 Task: Add All Terrain Latex Free Sheer Bandages to the cart.
Action: Mouse moved to (271, 121)
Screenshot: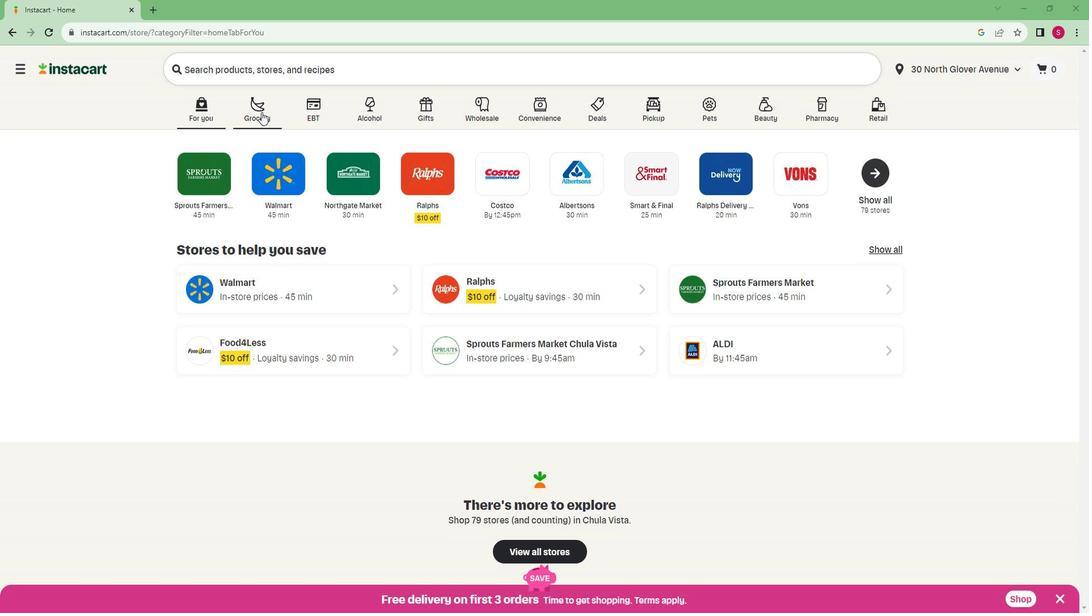 
Action: Mouse pressed left at (271, 121)
Screenshot: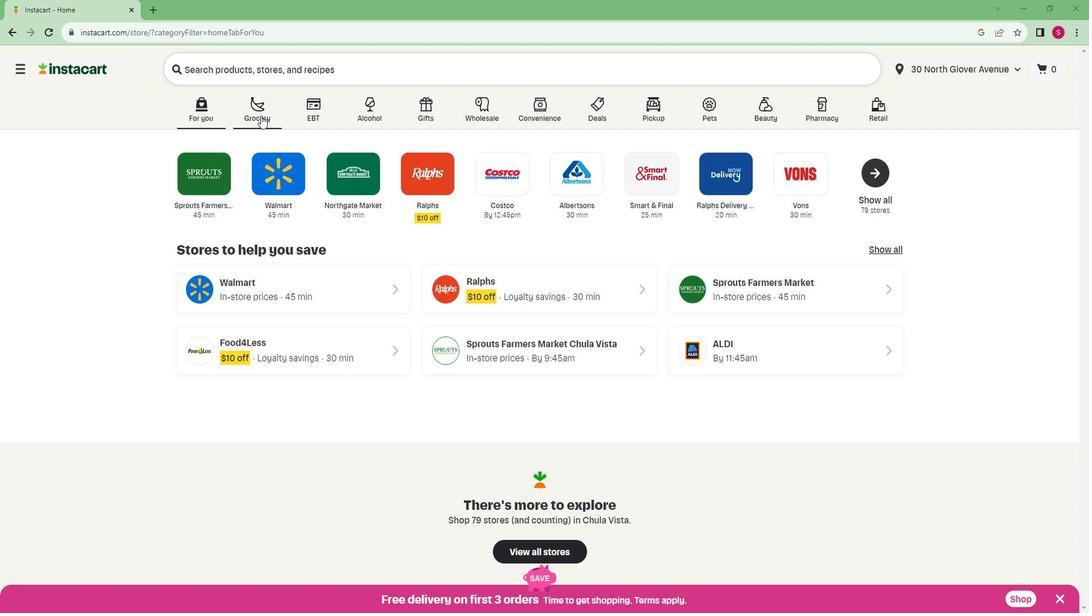 
Action: Mouse moved to (242, 317)
Screenshot: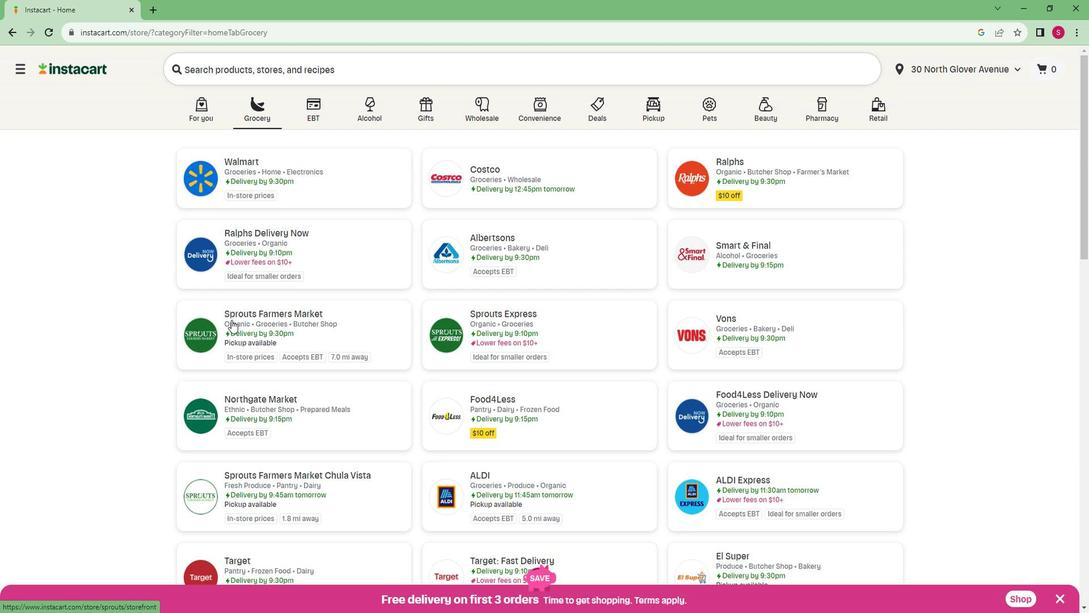 
Action: Mouse pressed left at (242, 317)
Screenshot: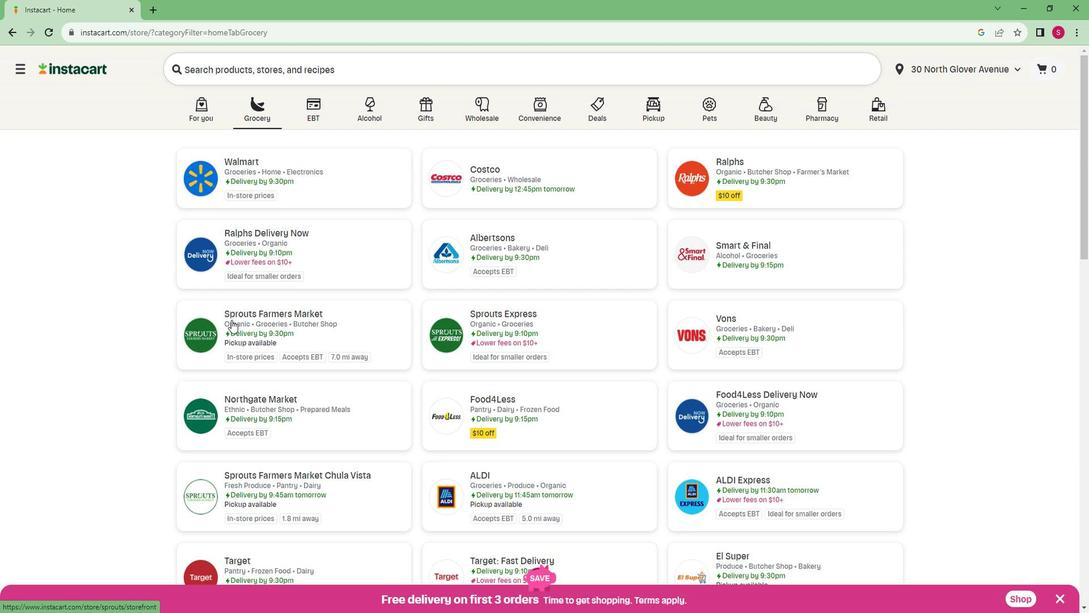 
Action: Mouse moved to (60, 458)
Screenshot: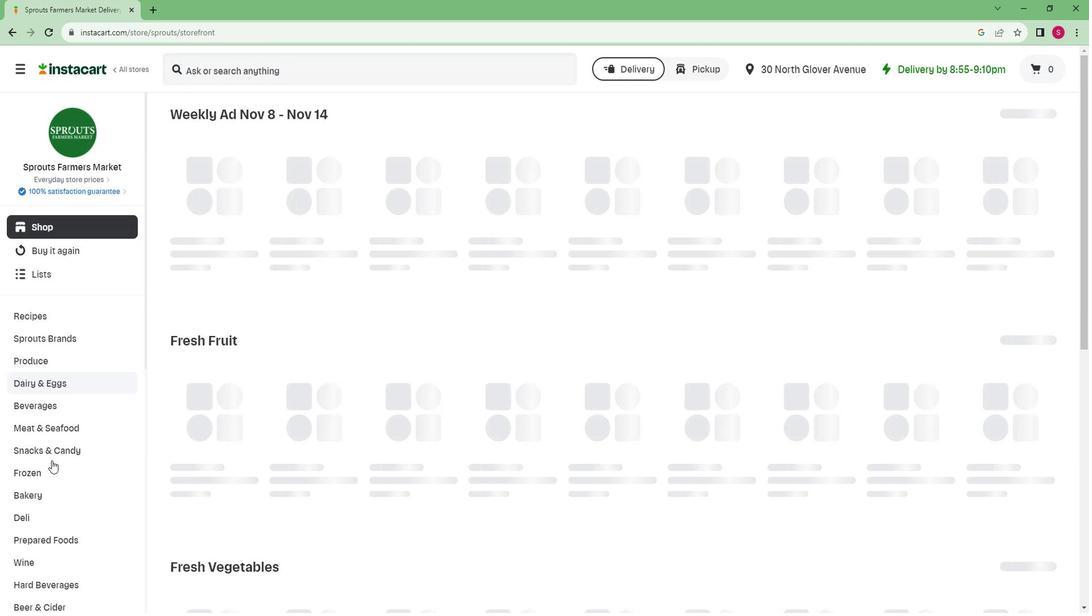
Action: Mouse scrolled (60, 457) with delta (0, 0)
Screenshot: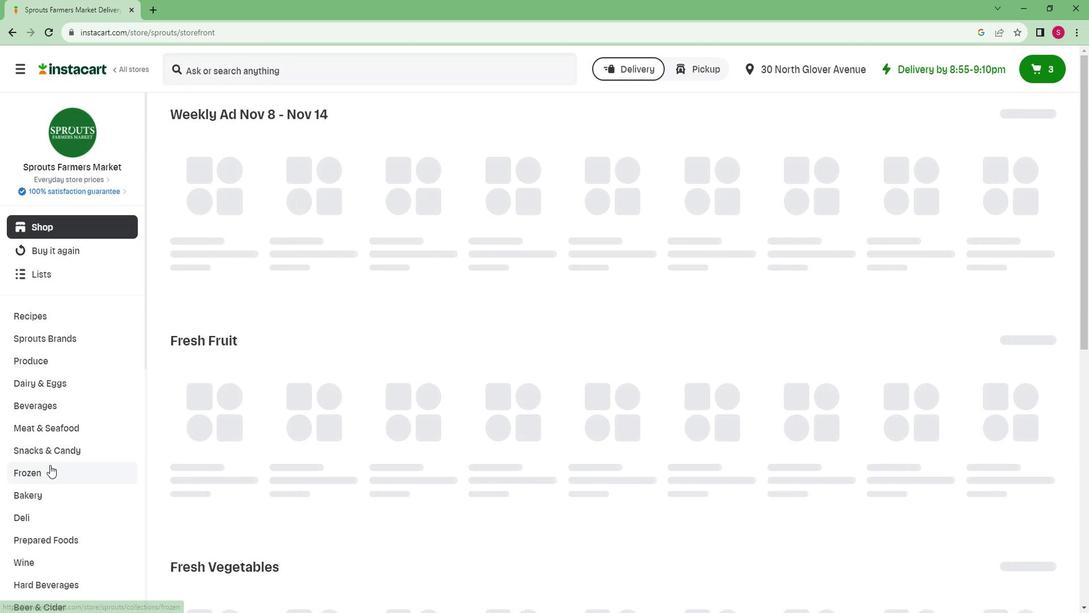
Action: Mouse scrolled (60, 457) with delta (0, 0)
Screenshot: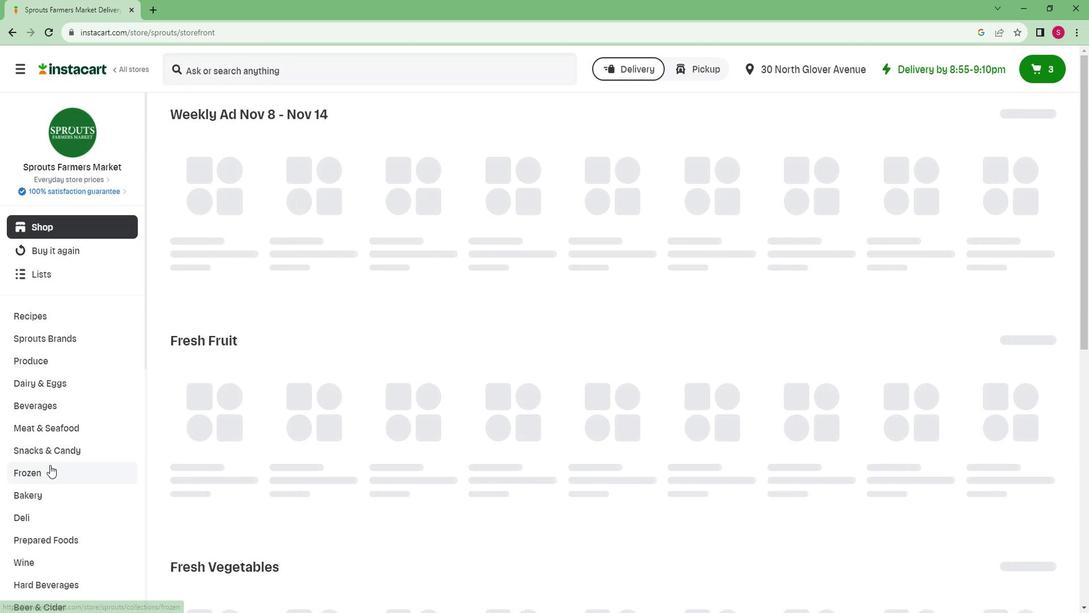
Action: Mouse scrolled (60, 457) with delta (0, 0)
Screenshot: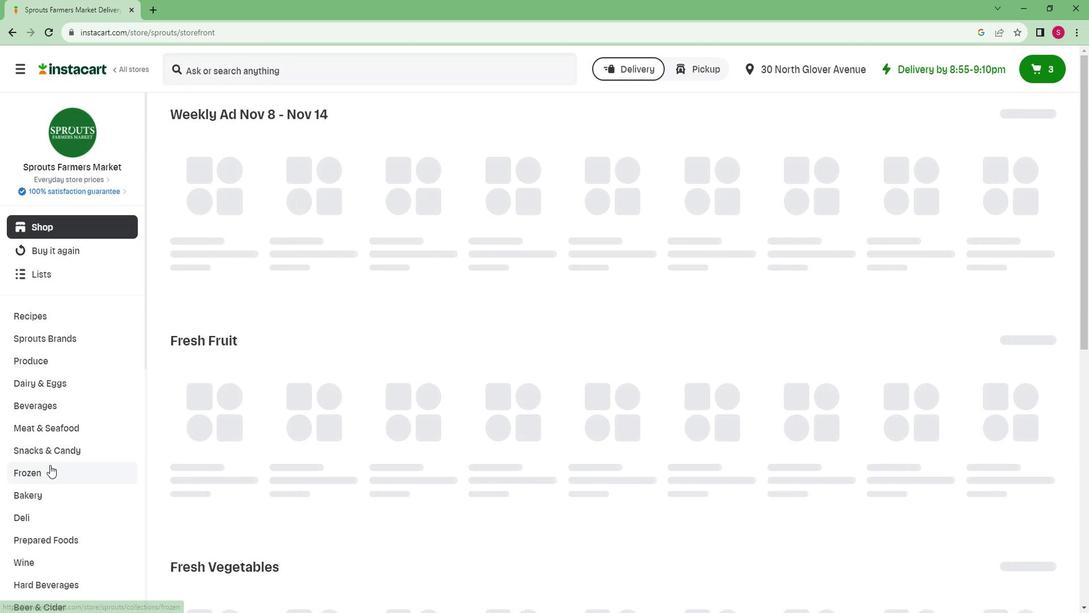 
Action: Mouse scrolled (60, 457) with delta (0, 0)
Screenshot: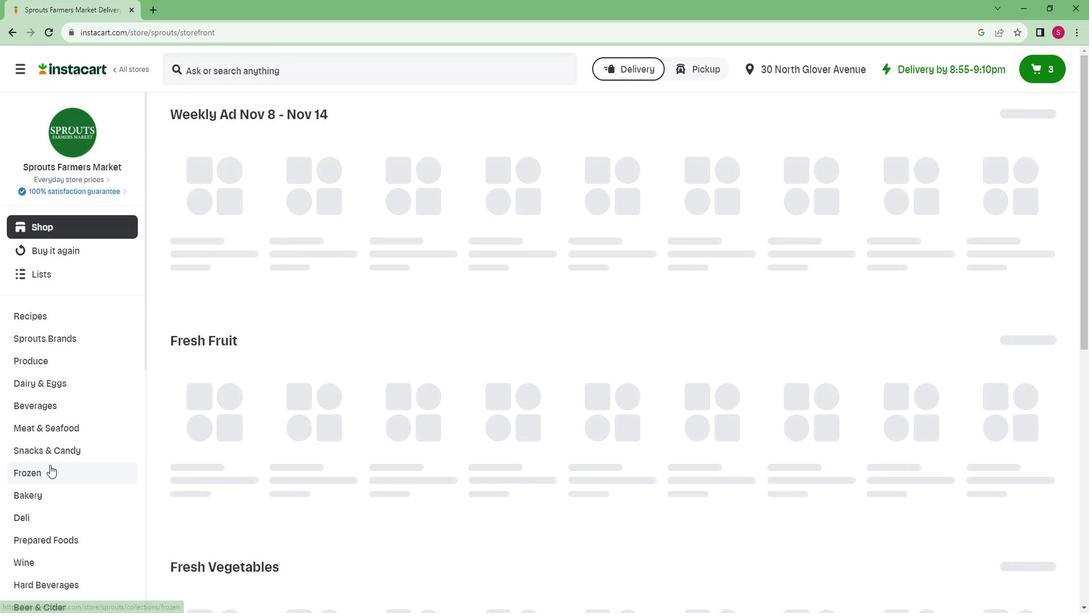 
Action: Mouse scrolled (60, 457) with delta (0, 0)
Screenshot: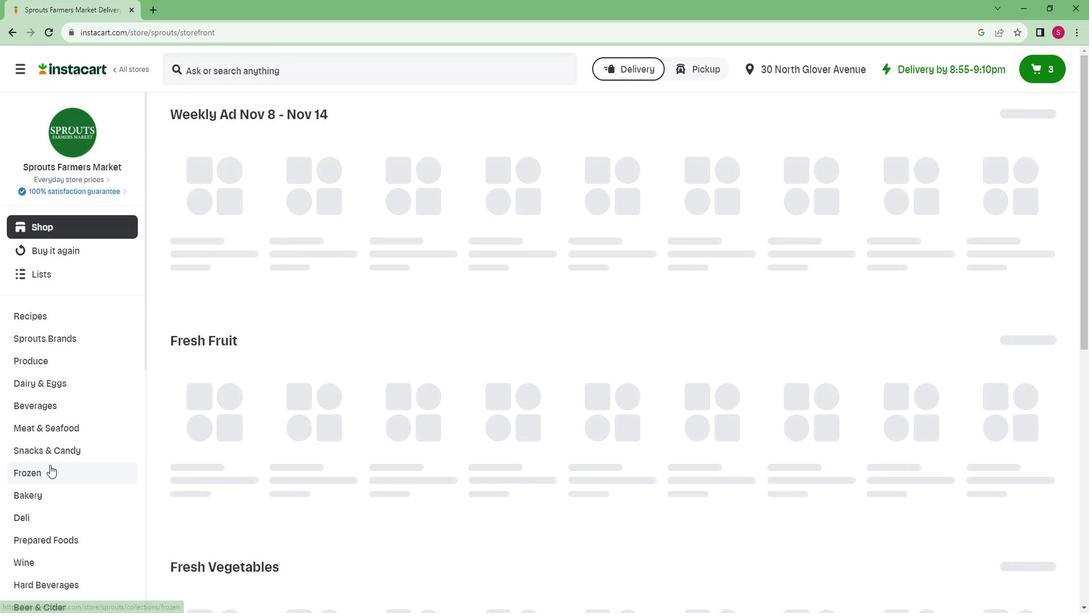 
Action: Mouse scrolled (60, 457) with delta (0, 0)
Screenshot: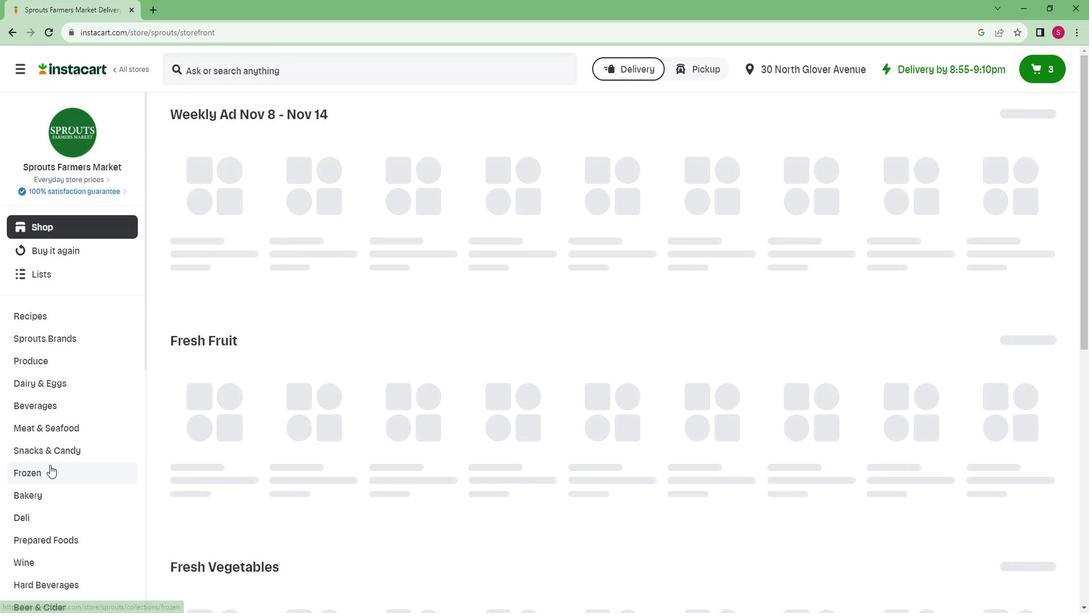 
Action: Mouse scrolled (60, 457) with delta (0, 0)
Screenshot: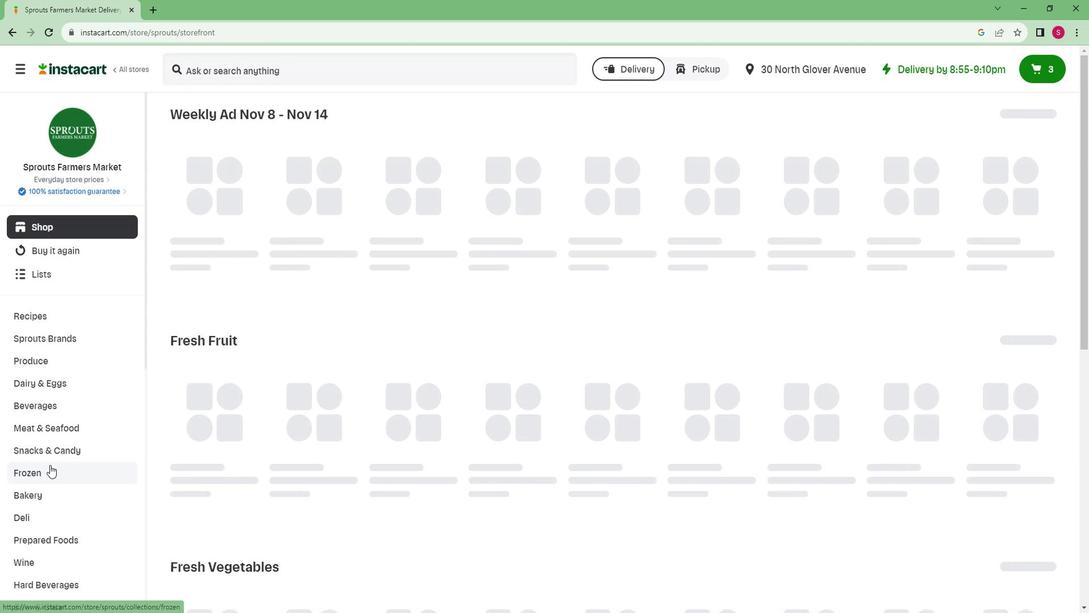 
Action: Mouse scrolled (60, 457) with delta (0, 0)
Screenshot: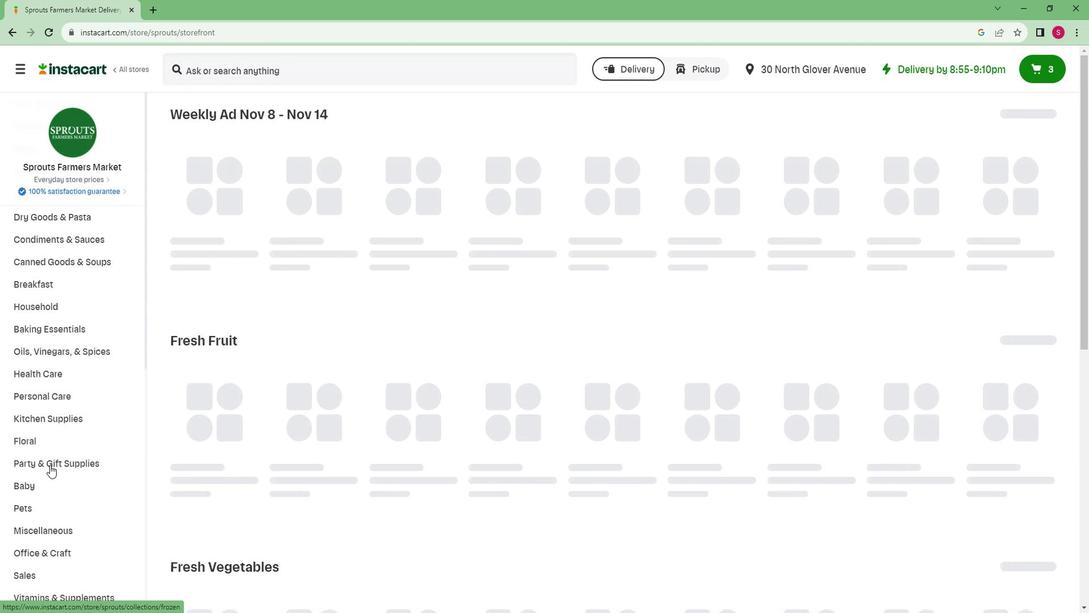 
Action: Mouse scrolled (60, 456) with delta (0, -1)
Screenshot: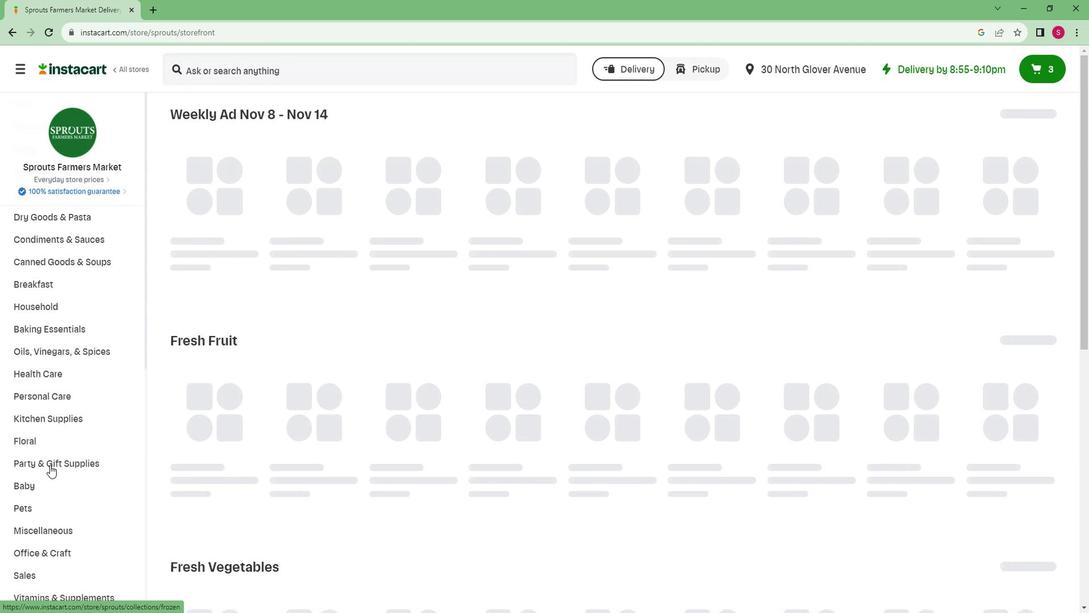 
Action: Mouse scrolled (60, 457) with delta (0, 0)
Screenshot: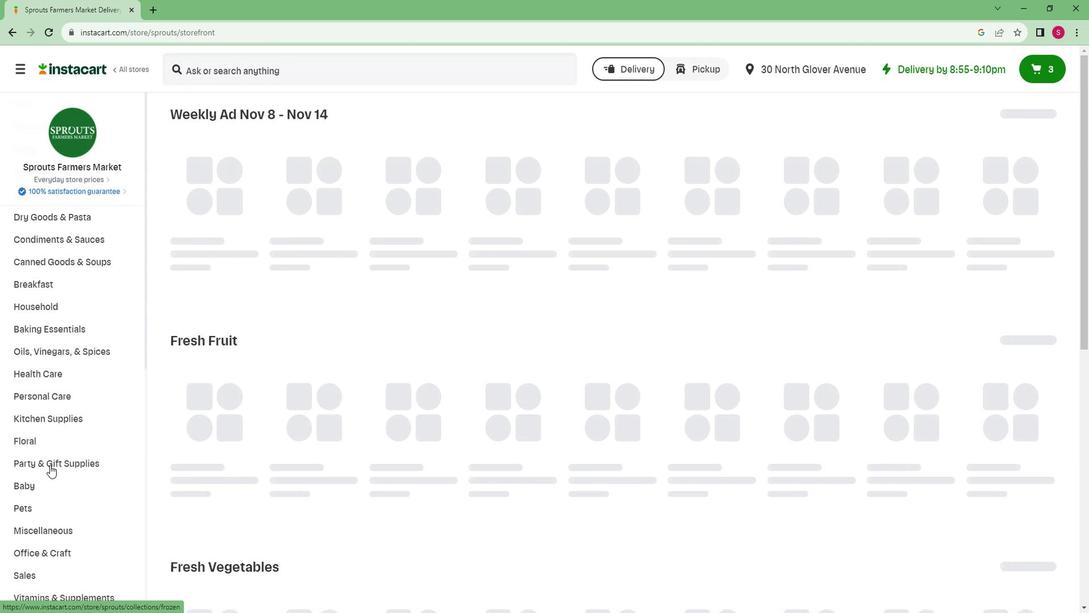 
Action: Mouse scrolled (60, 457) with delta (0, 0)
Screenshot: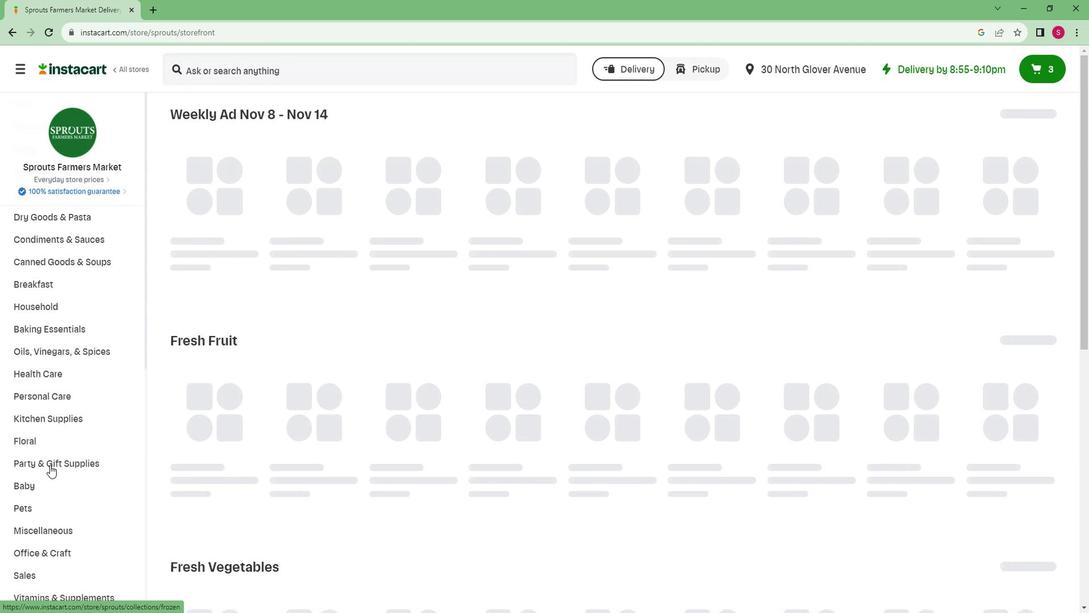 
Action: Mouse scrolled (60, 457) with delta (0, 0)
Screenshot: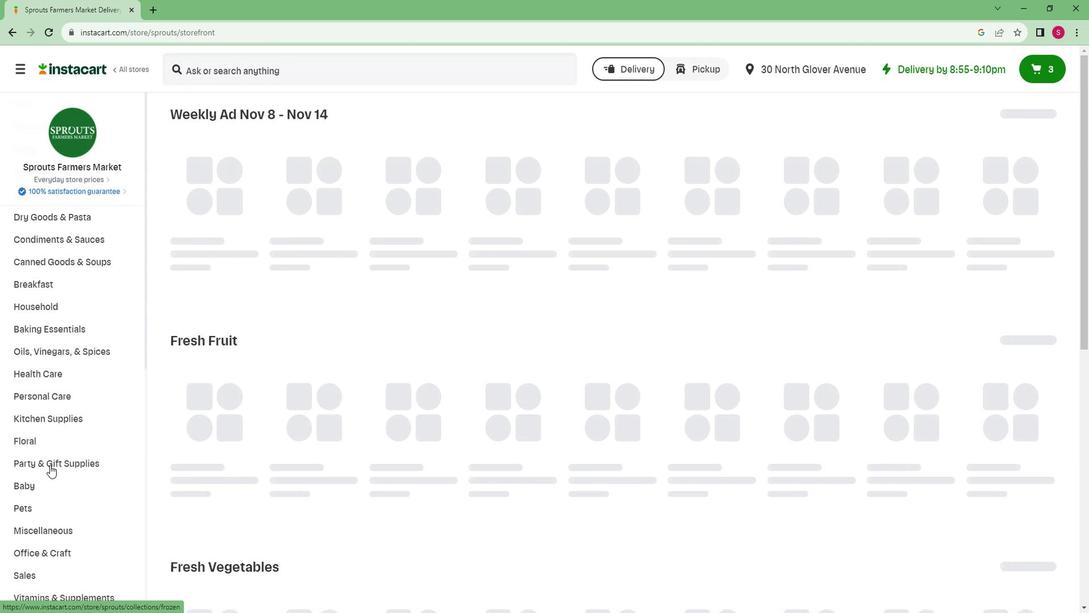 
Action: Mouse moved to (60, 458)
Screenshot: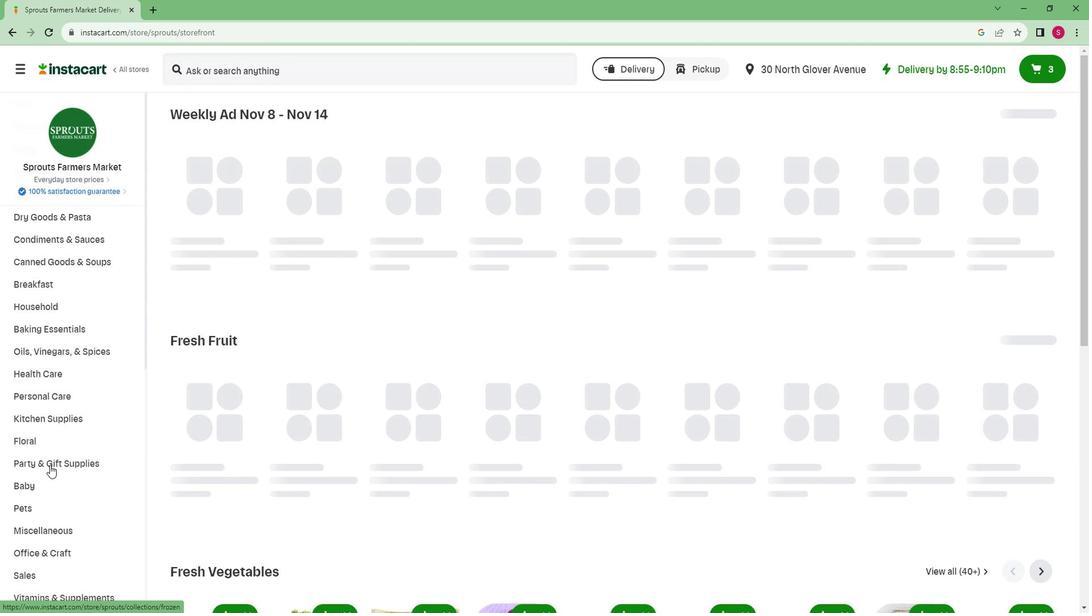 
Action: Mouse scrolled (60, 457) with delta (0, 0)
Screenshot: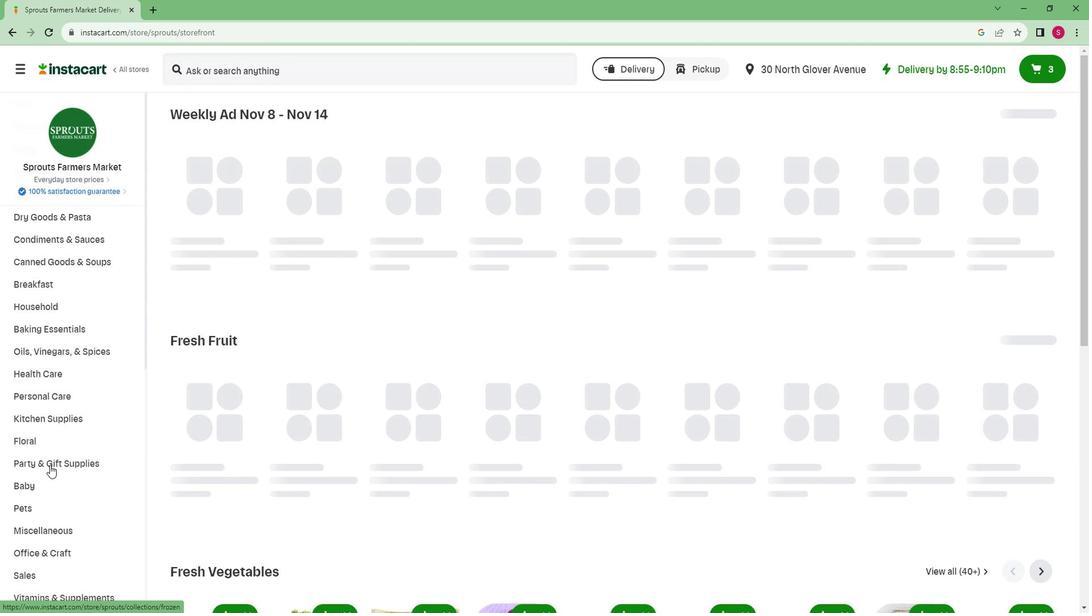 
Action: Mouse moved to (43, 506)
Screenshot: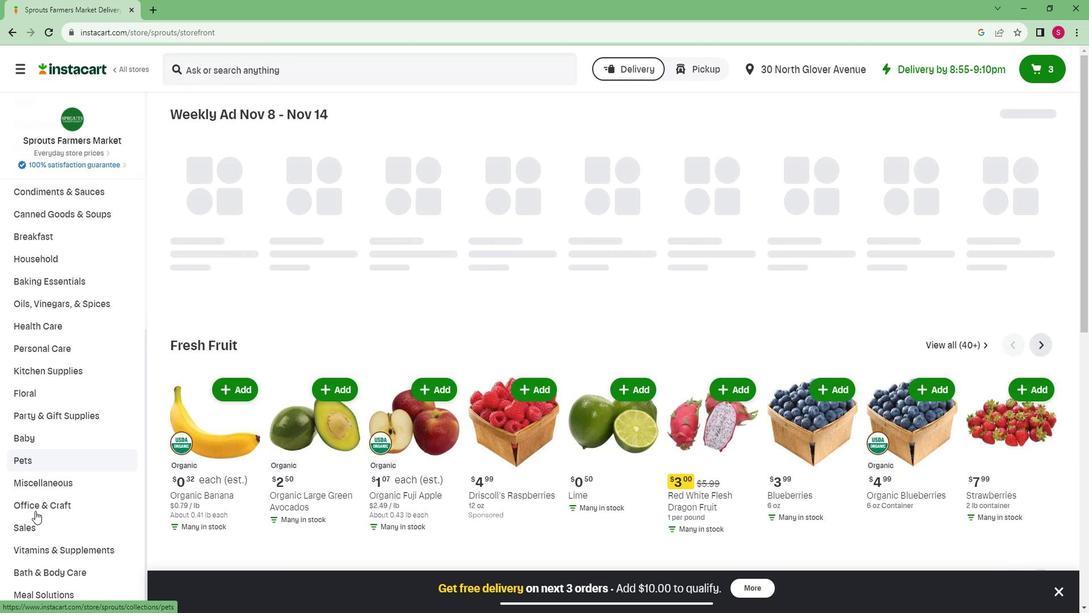 
Action: Mouse scrolled (43, 506) with delta (0, 0)
Screenshot: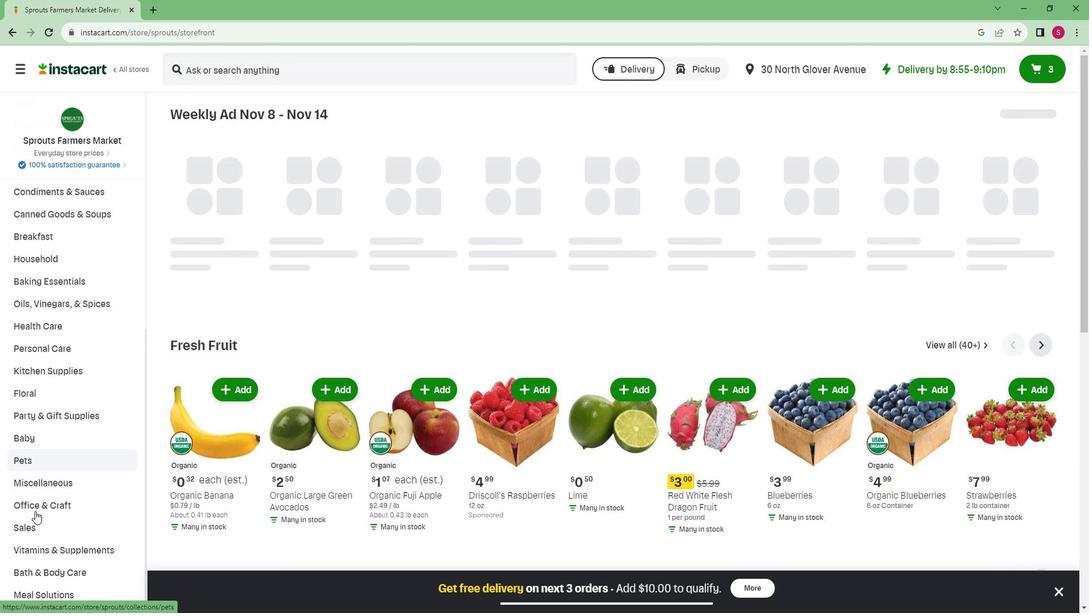 
Action: Mouse scrolled (43, 506) with delta (0, 0)
Screenshot: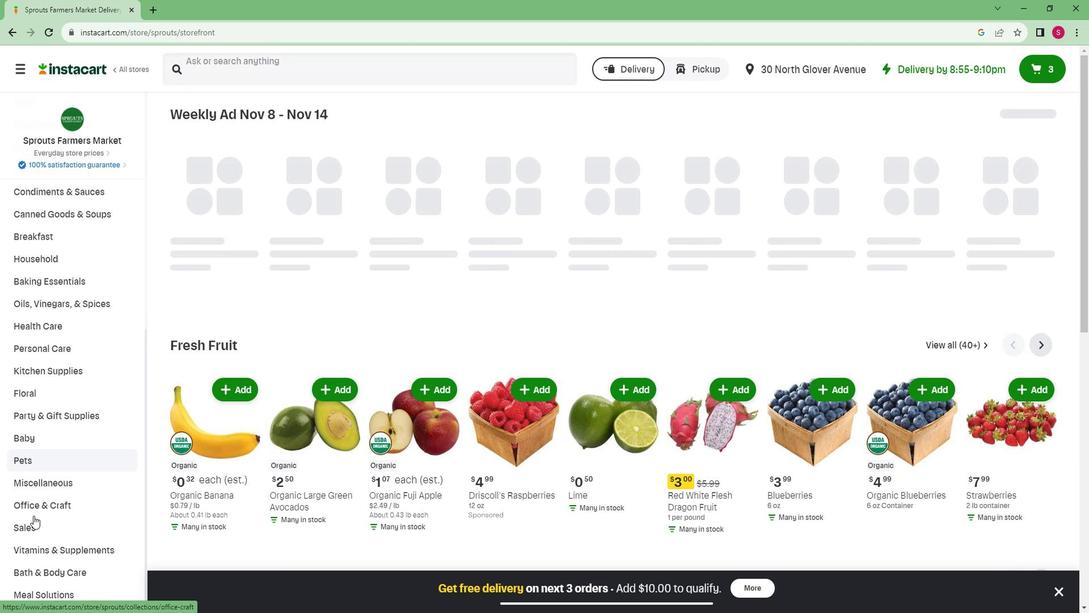 
Action: Mouse moved to (30, 556)
Screenshot: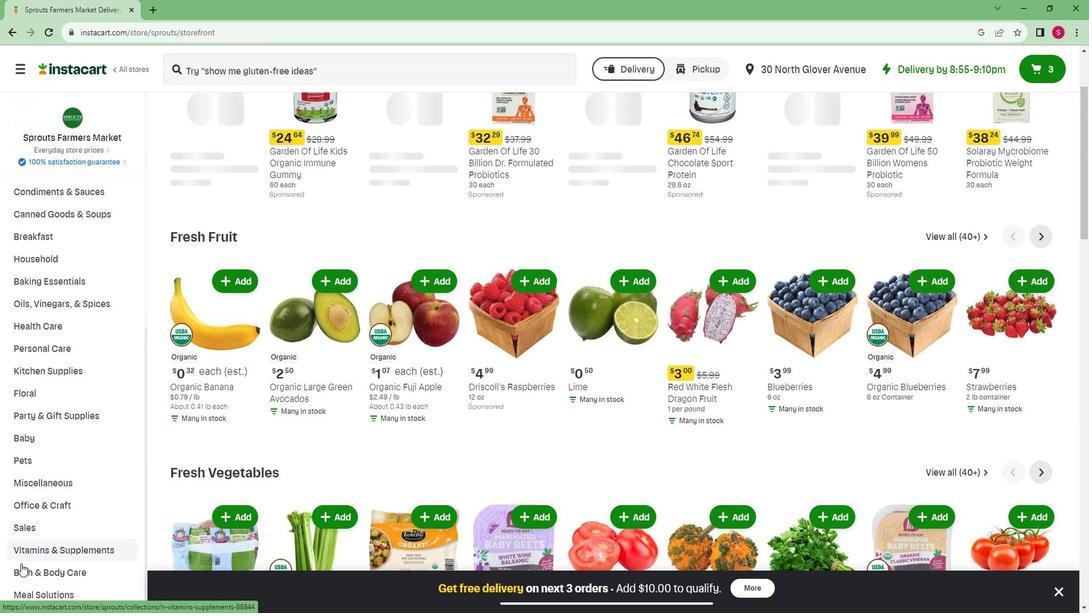 
Action: Mouse pressed left at (30, 556)
Screenshot: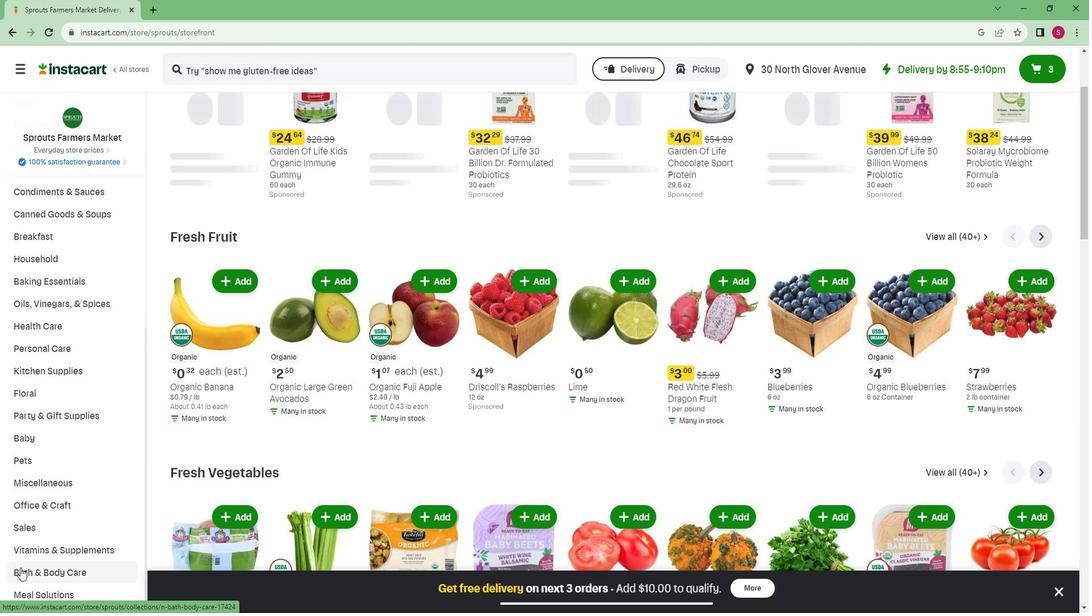 
Action: Mouse moved to (49, 527)
Screenshot: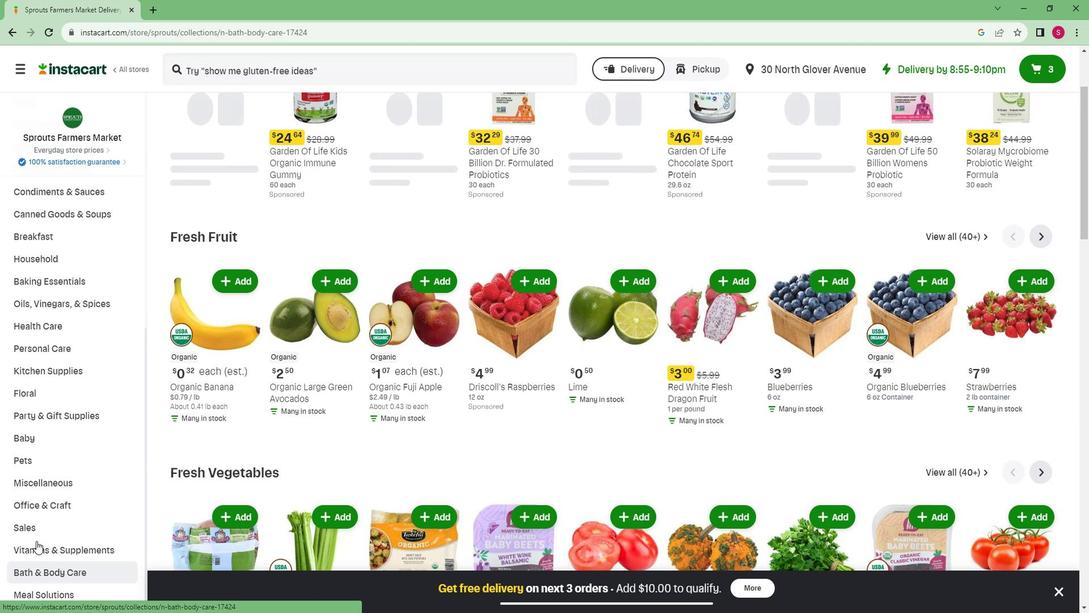 
Action: Mouse scrolled (49, 527) with delta (0, 0)
Screenshot: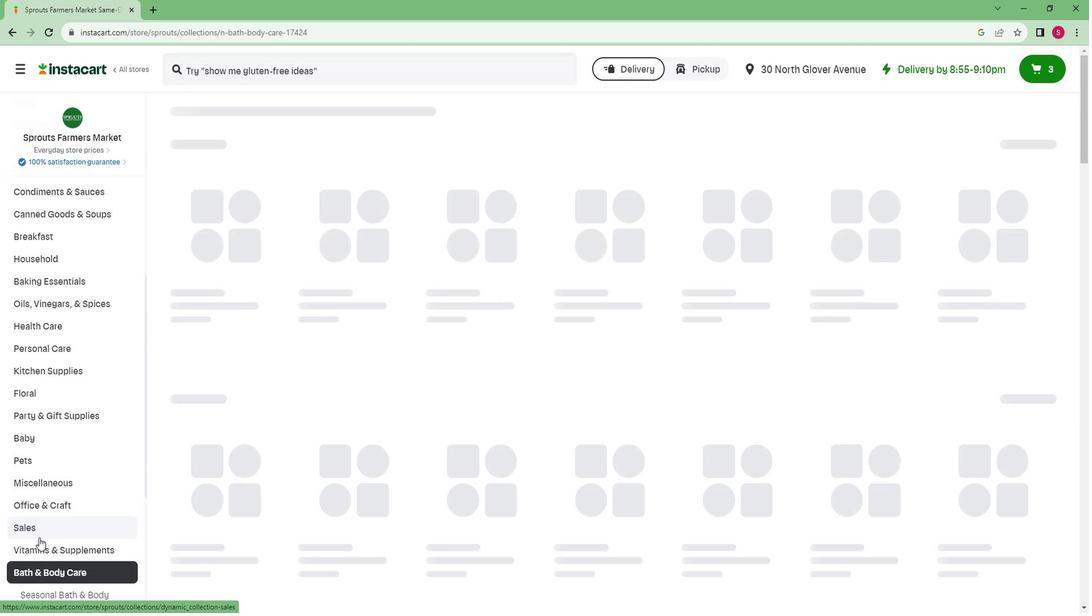 
Action: Mouse scrolled (49, 527) with delta (0, 0)
Screenshot: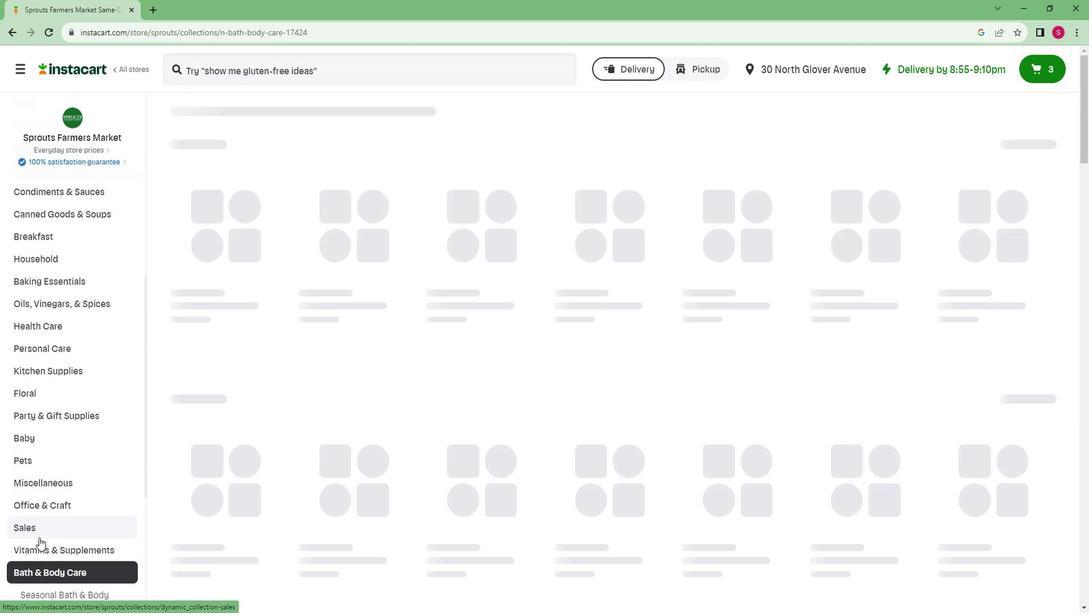 
Action: Mouse scrolled (49, 527) with delta (0, 0)
Screenshot: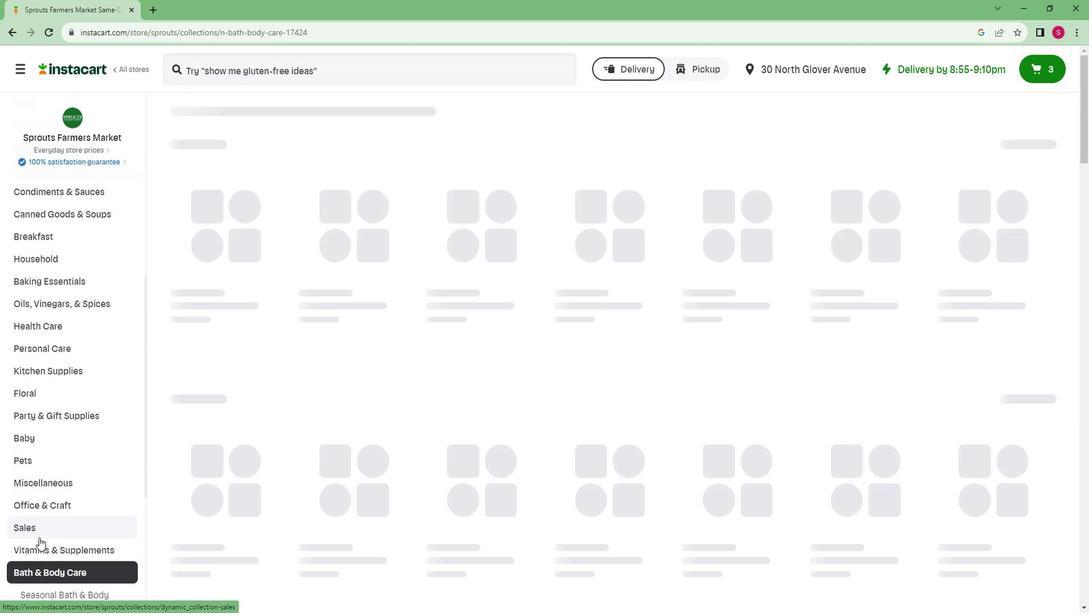 
Action: Mouse scrolled (49, 527) with delta (0, 0)
Screenshot: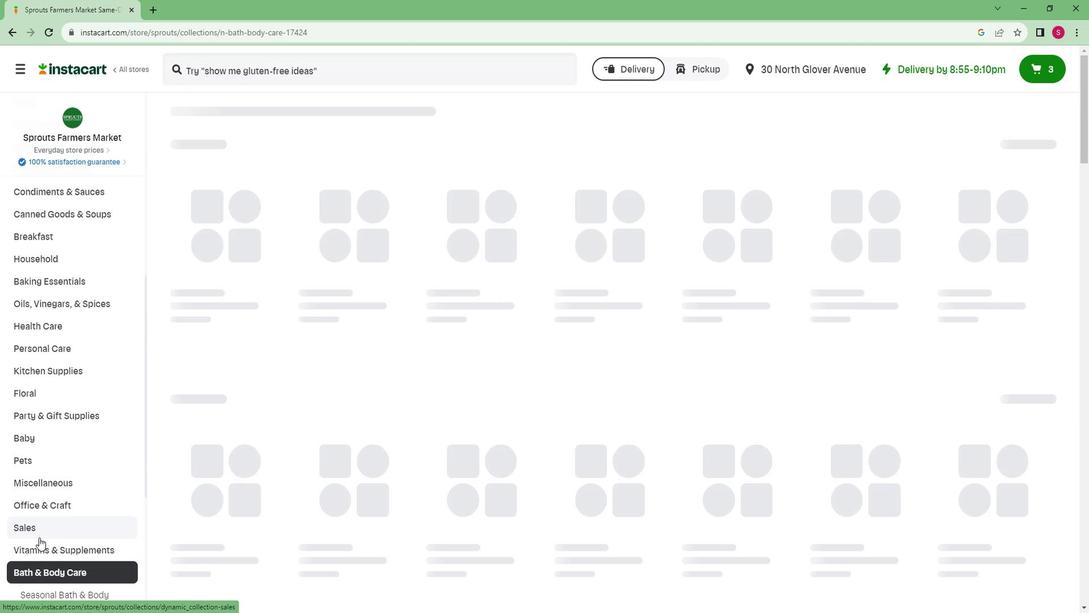 
Action: Mouse scrolled (49, 527) with delta (0, 0)
Screenshot: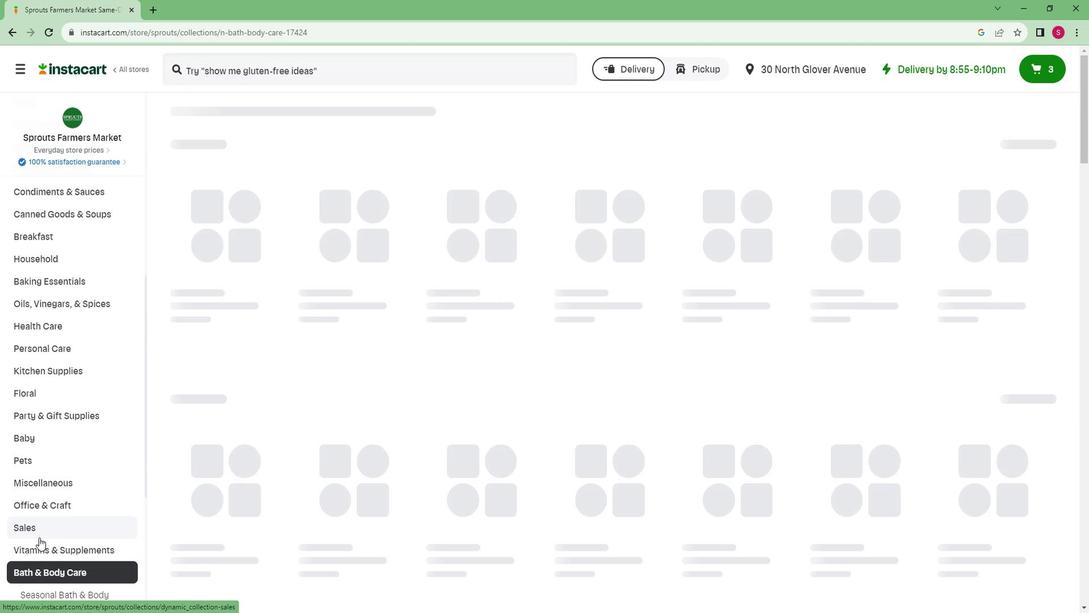 
Action: Mouse scrolled (49, 527) with delta (0, 0)
Screenshot: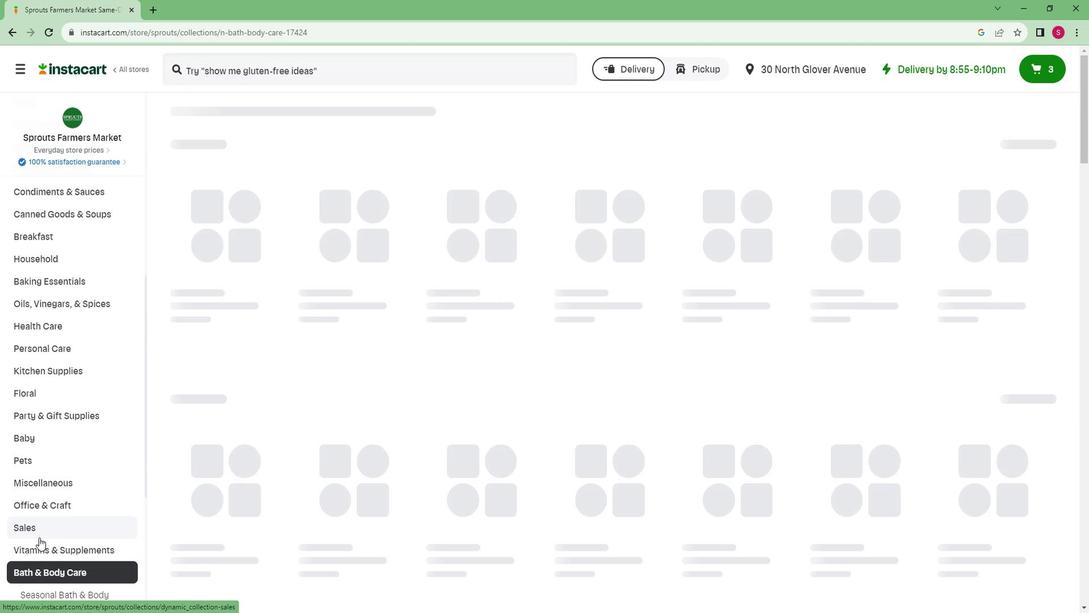 
Action: Mouse moved to (51, 500)
Screenshot: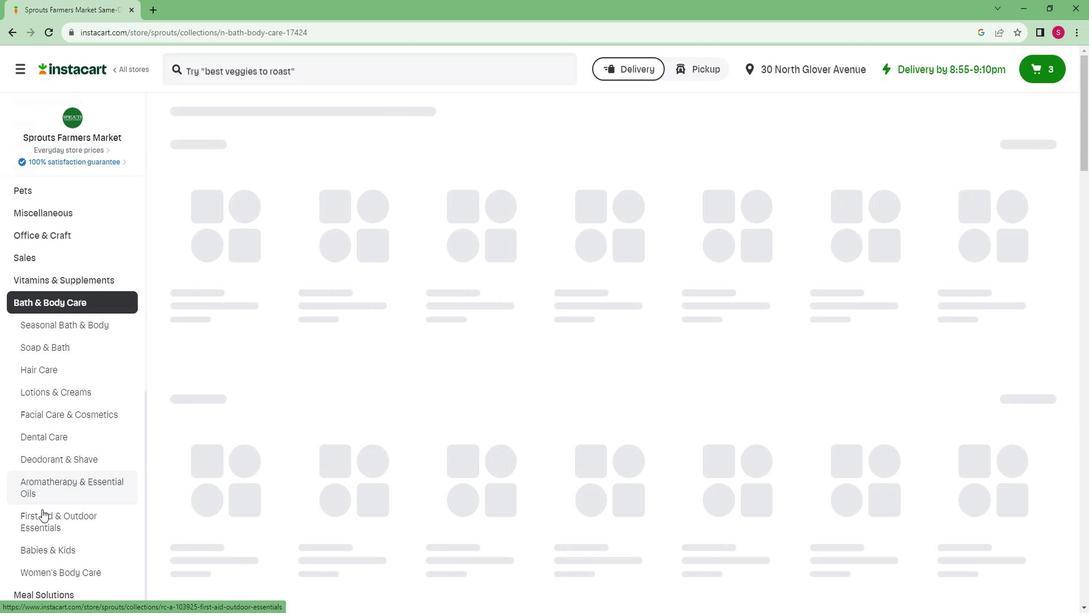 
Action: Mouse pressed left at (51, 500)
Screenshot: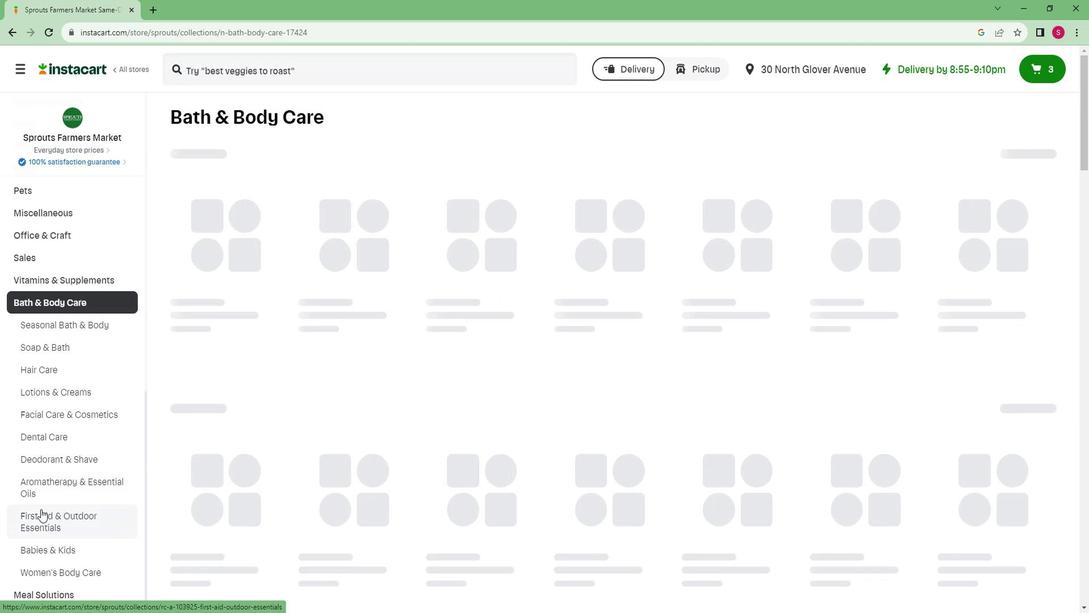 
Action: Mouse moved to (244, 77)
Screenshot: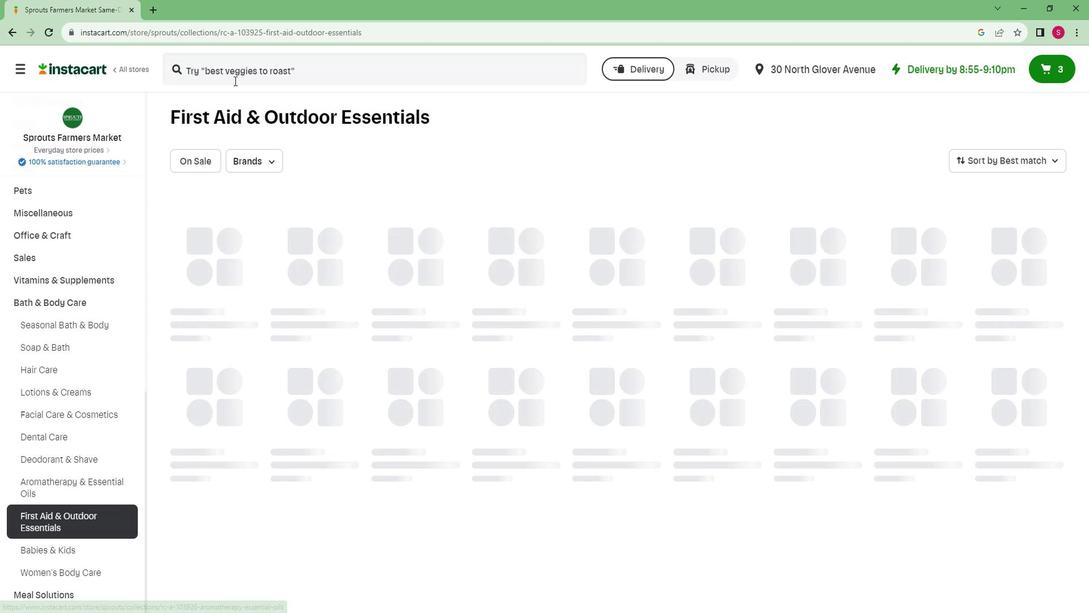
Action: Mouse pressed left at (244, 77)
Screenshot: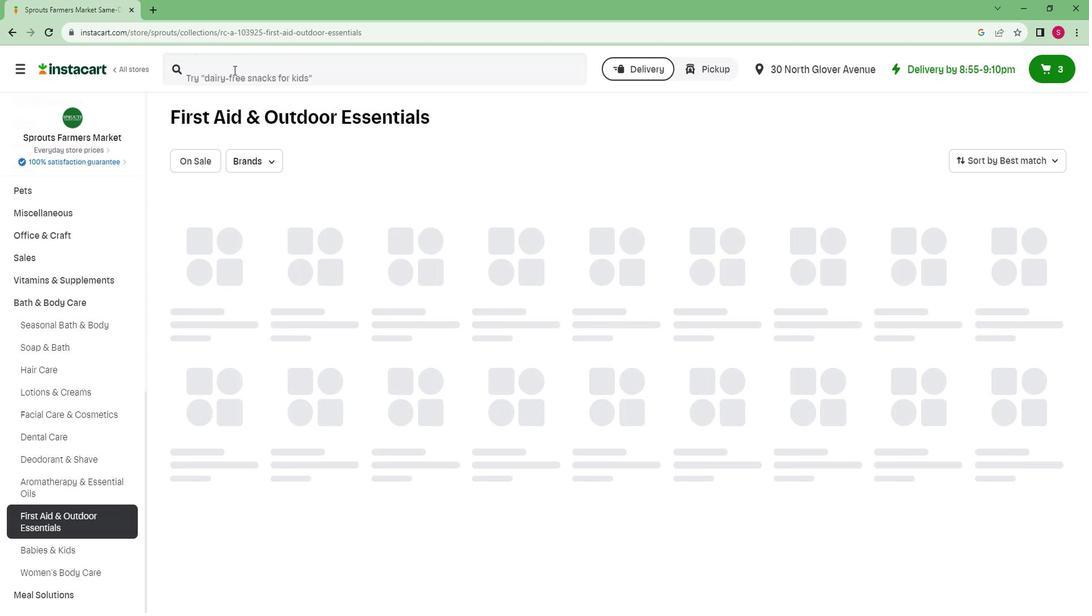 
Action: Mouse moved to (243, 77)
Screenshot: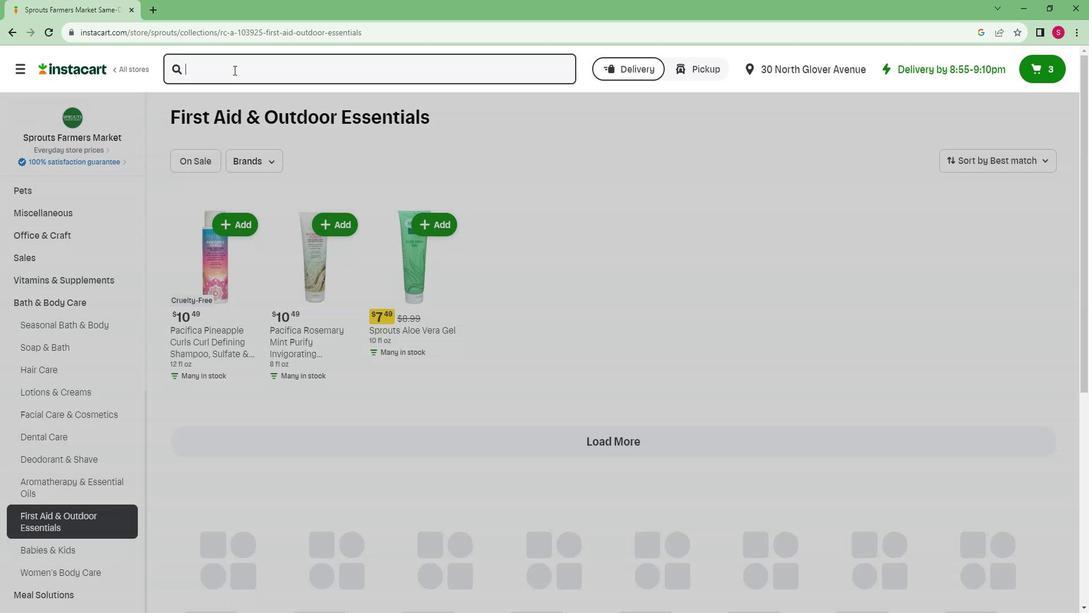 
Action: Key pressed <Key.caps_lock>A<Key.caps_lock>ll<Key.space><Key.backspace><Key.backspace><Key.backspace><Key.backspace>a<Key.caps_lock><Key.caps_lock><Key.caps_lock>LL<Key.space><Key.caps_lock>t<Key.caps_lock>ERRAIN<Key.space><Key.caps_lock>l<Key.caps_lock>ATEX<Key.space><Key.caps_lock>f<Key.caps_lock>REE<Key.space><Key.caps_lock>s<Key.caps_lock>HEER<Key.space><Key.caps_lock>b<Key.caps_lock>ANDAGES<Key.enter>
Screenshot: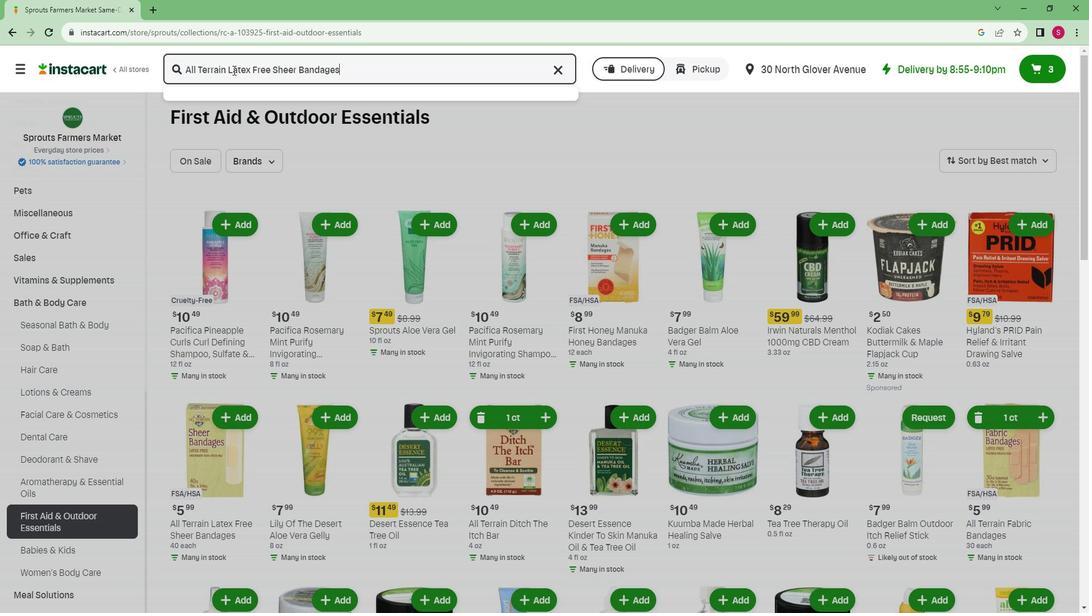 
Action: Mouse moved to (297, 169)
Screenshot: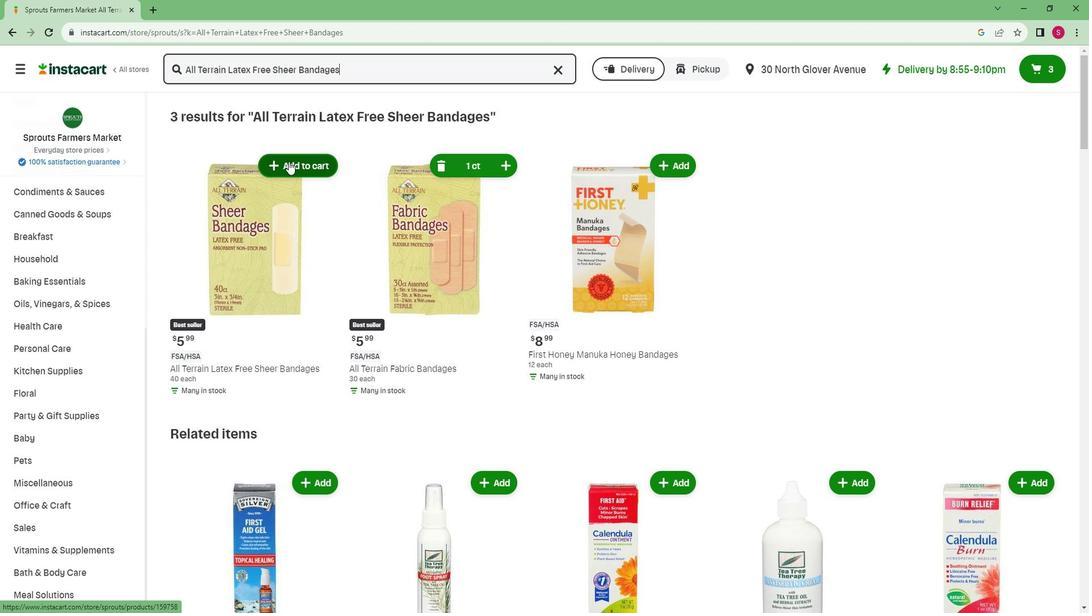 
Action: Mouse pressed left at (297, 169)
Screenshot: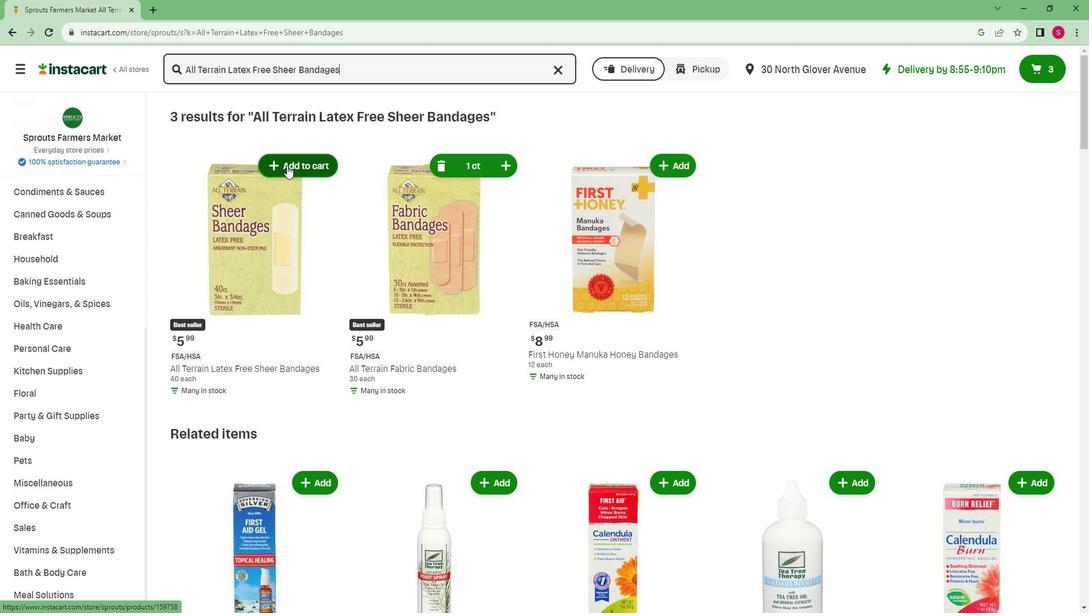 
